 Task: For heading Arial Rounded MT Bold with Underline.  font size for heading26,  'Change the font style of data to'Browallia New.  and font size to 18,  Change the alignment of both headline & data to Align middle & Align Text left.  In the sheet  Financial Planning Template
Action: Mouse moved to (81, 95)
Screenshot: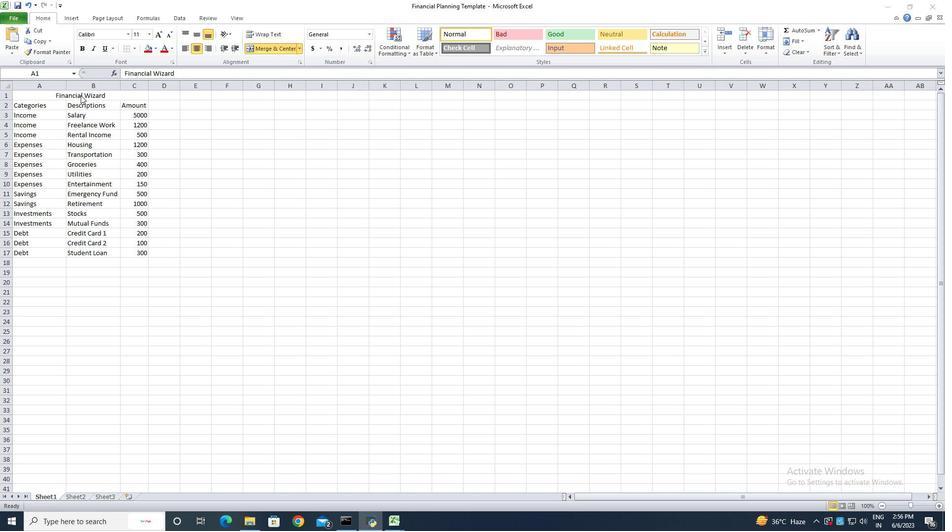 
Action: Mouse pressed left at (81, 95)
Screenshot: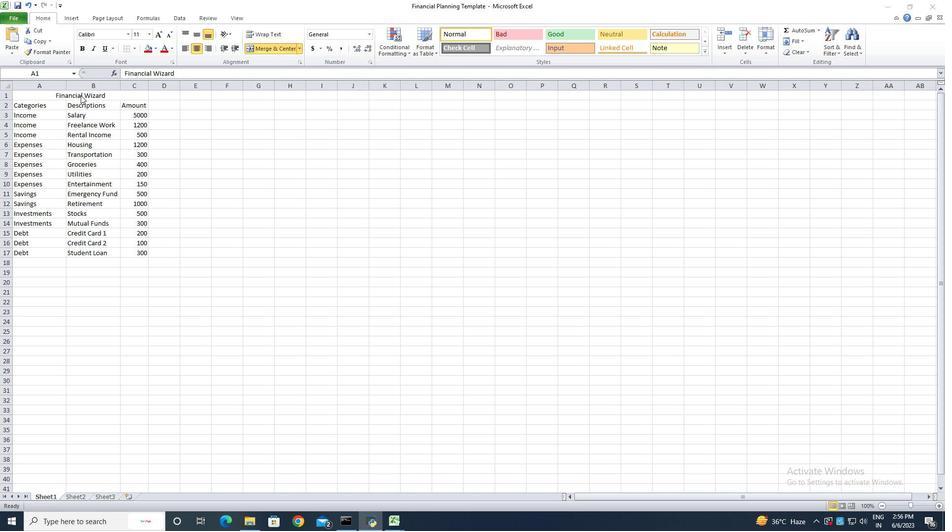 
Action: Mouse moved to (129, 32)
Screenshot: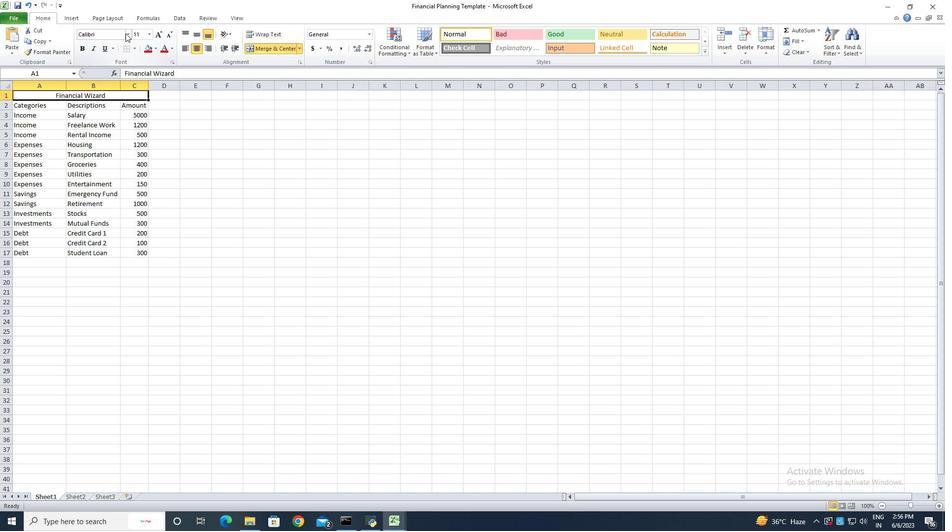 
Action: Mouse pressed left at (129, 32)
Screenshot: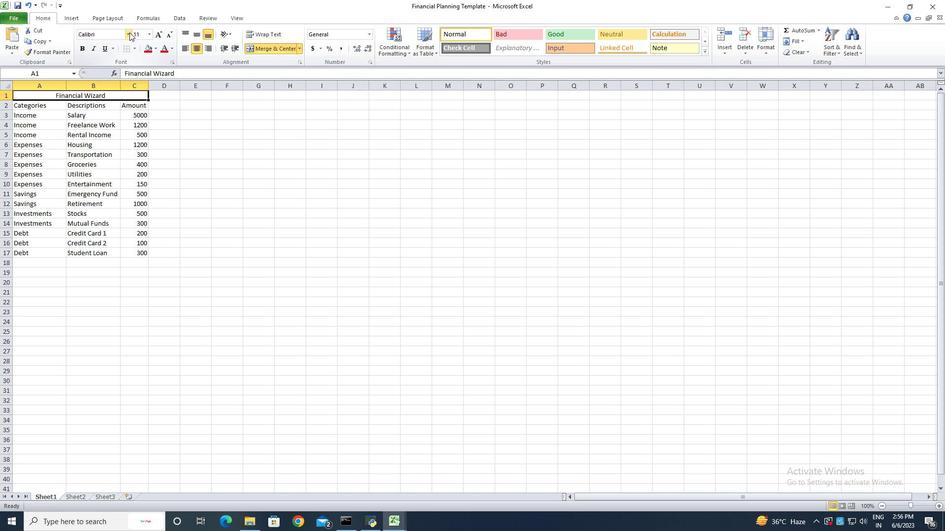
Action: Mouse moved to (126, 149)
Screenshot: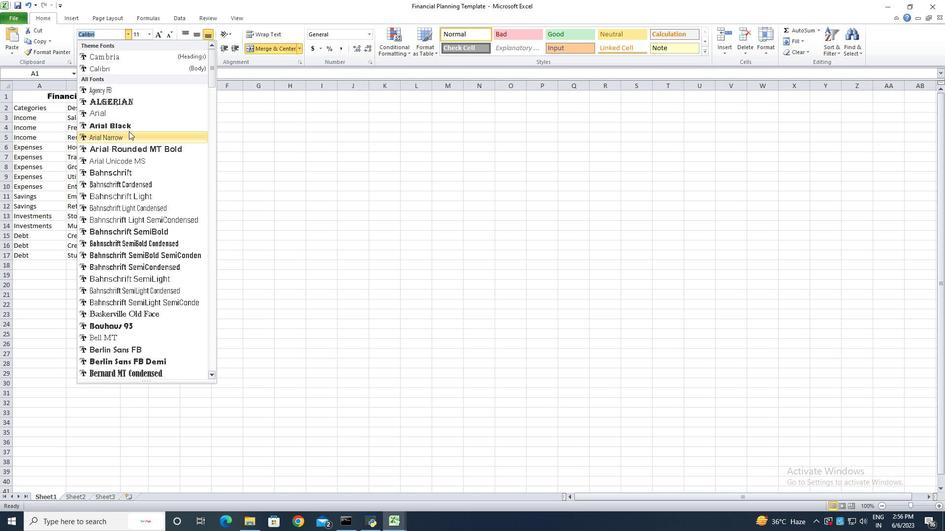 
Action: Mouse pressed left at (126, 149)
Screenshot: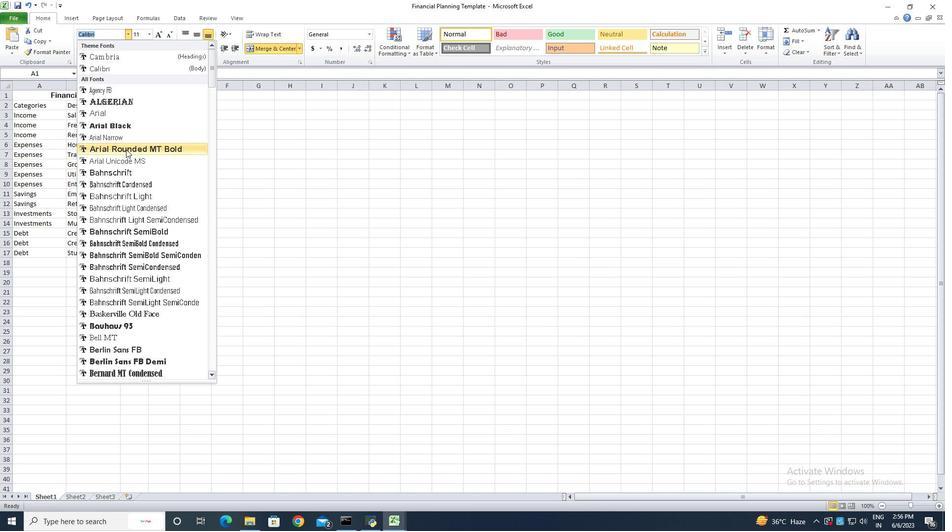 
Action: Mouse moved to (161, 34)
Screenshot: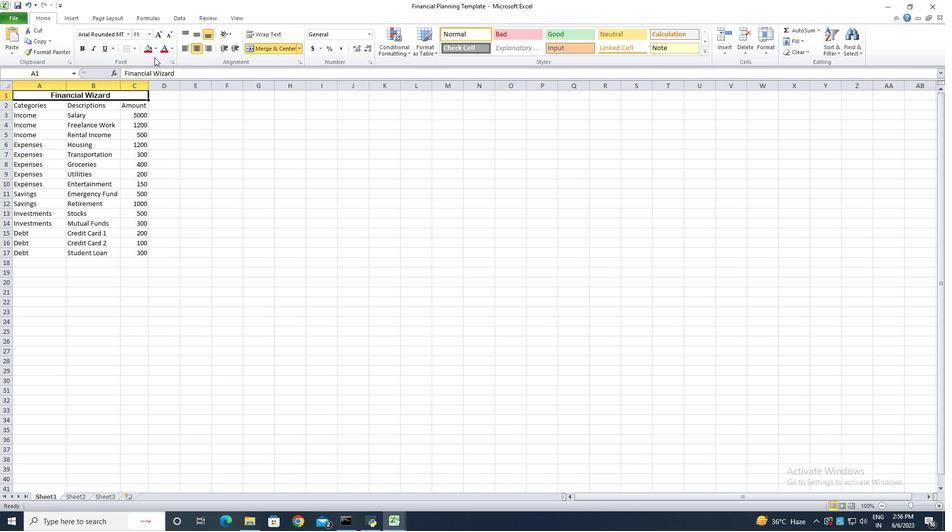 
Action: Mouse pressed left at (161, 34)
Screenshot: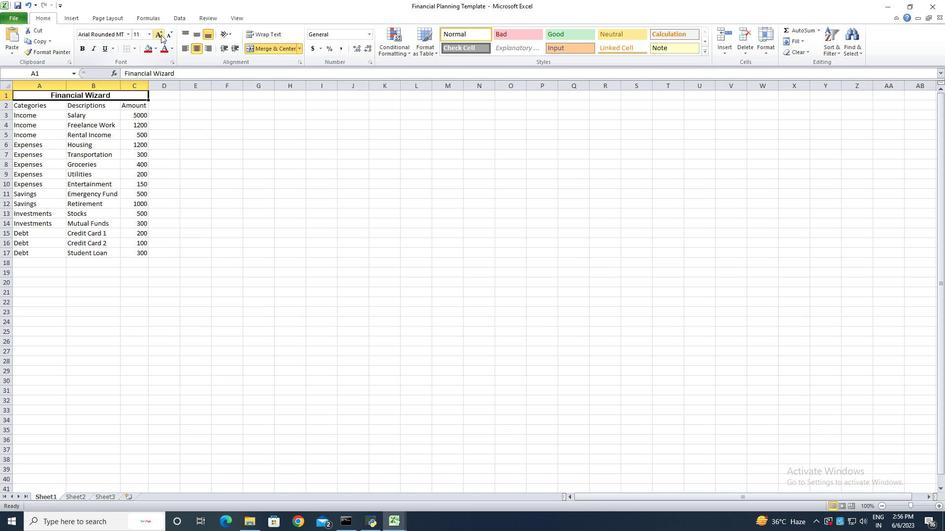
Action: Mouse pressed left at (161, 34)
Screenshot: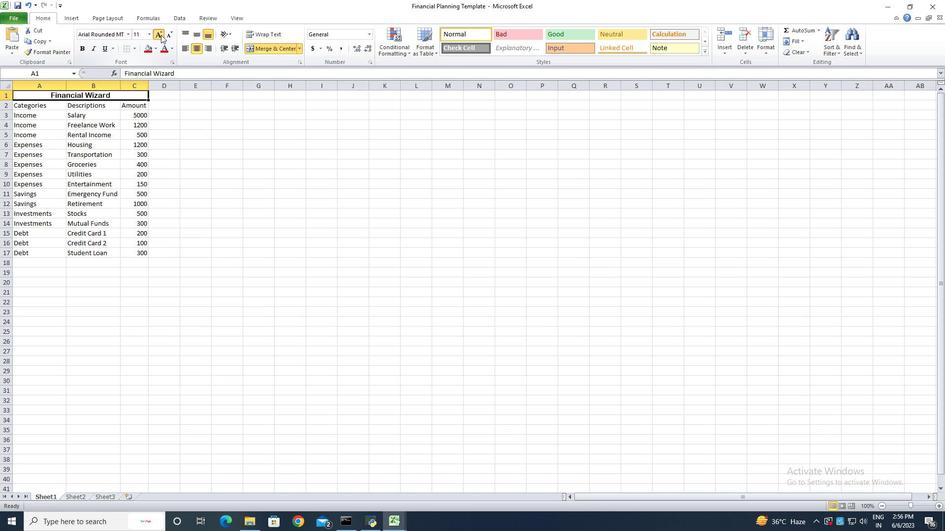 
Action: Mouse pressed left at (161, 34)
Screenshot: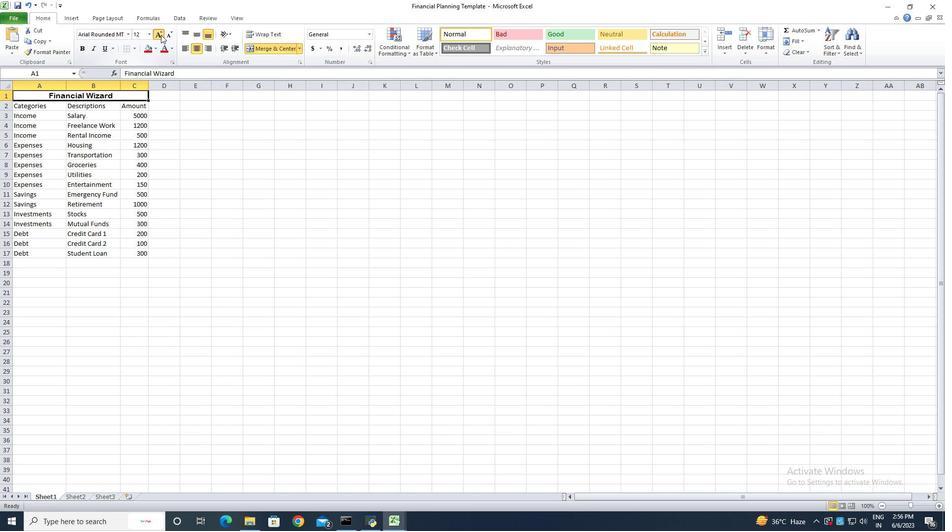 
Action: Mouse pressed left at (161, 34)
Screenshot: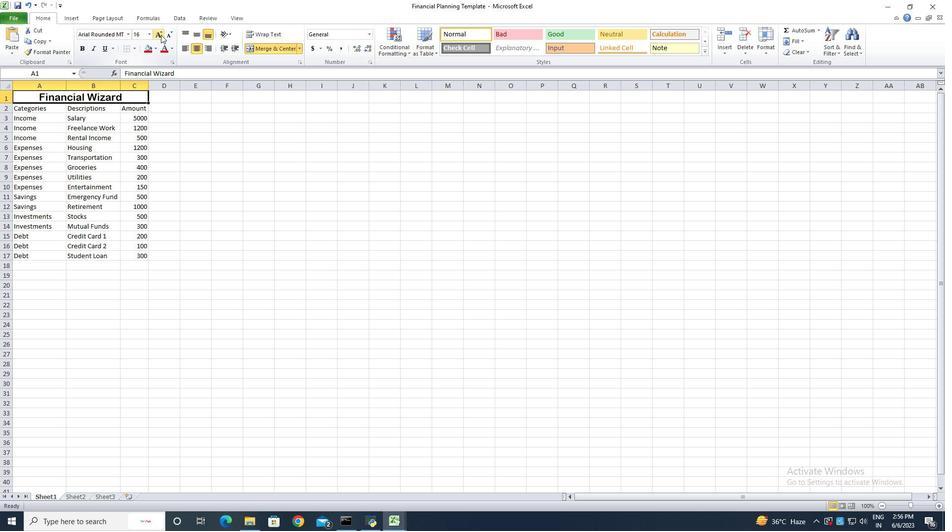 
Action: Mouse pressed left at (161, 34)
Screenshot: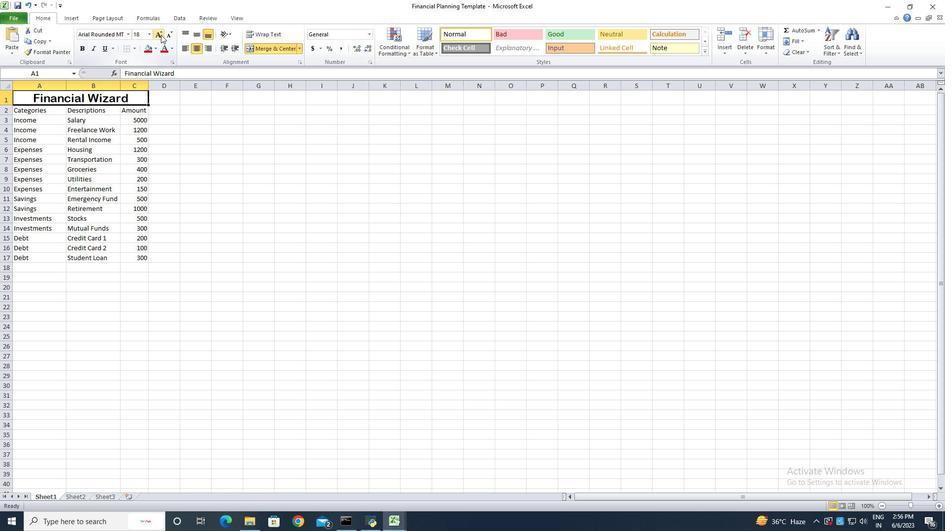 
Action: Mouse pressed left at (161, 34)
Screenshot: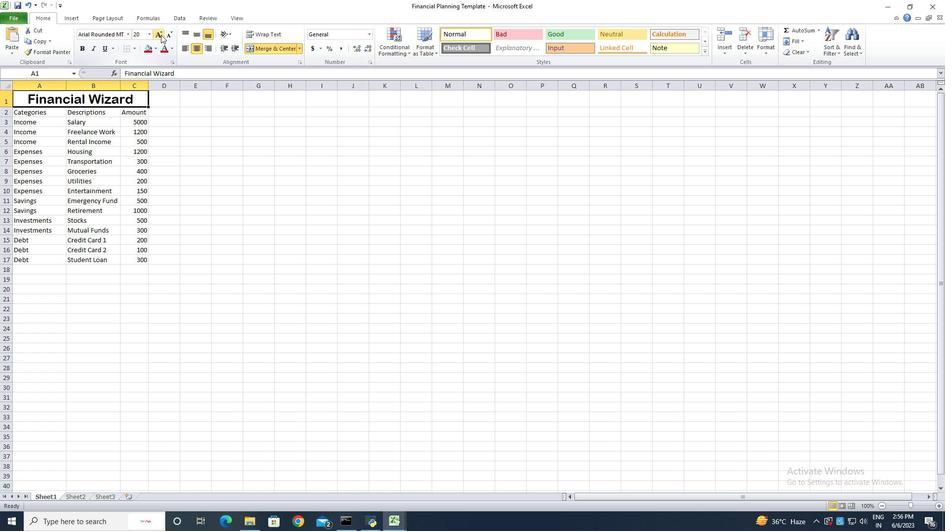 
Action: Mouse pressed left at (161, 34)
Screenshot: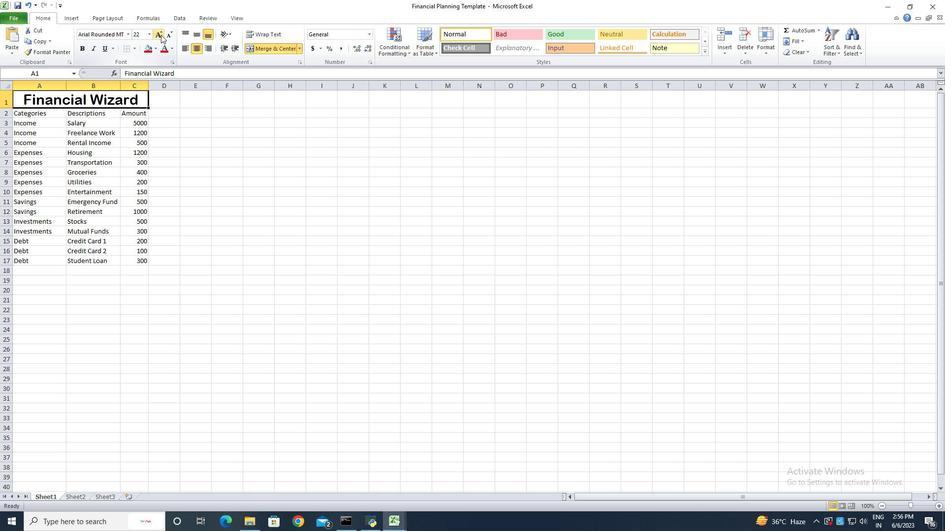 
Action: Mouse pressed left at (161, 34)
Screenshot: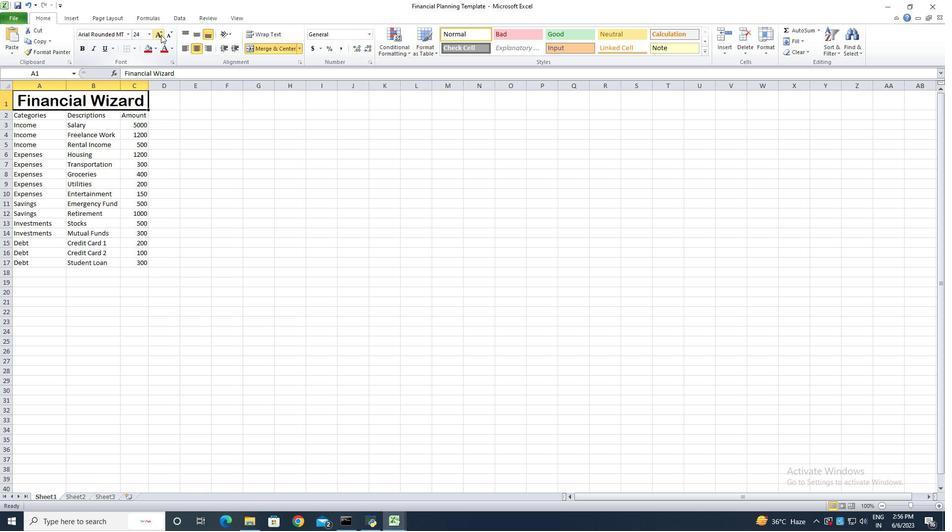 
Action: Mouse moved to (24, 119)
Screenshot: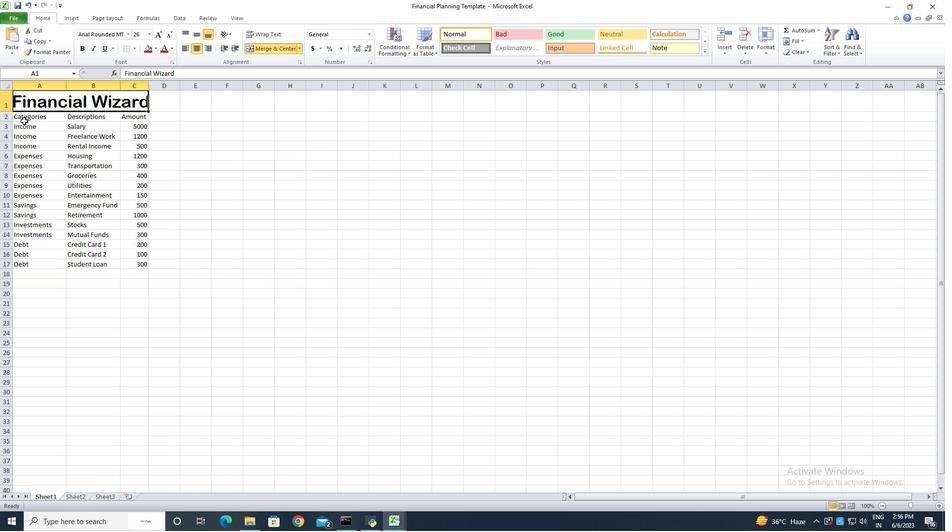 
Action: Mouse pressed left at (24, 119)
Screenshot: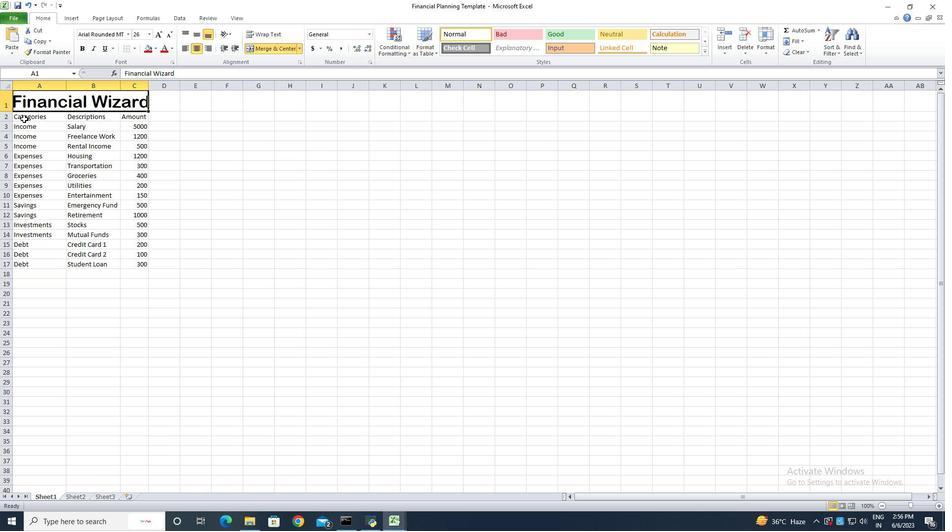 
Action: Mouse moved to (128, 35)
Screenshot: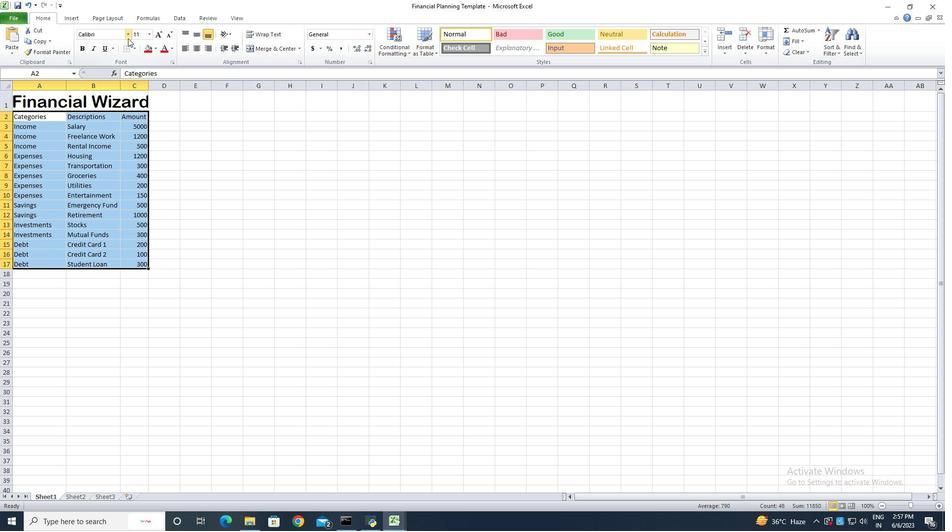 
Action: Mouse pressed left at (128, 35)
Screenshot: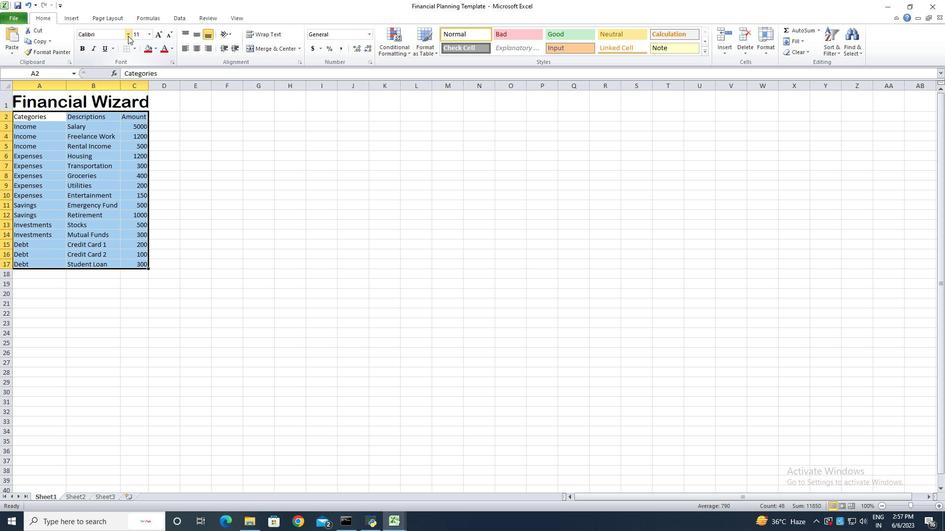 
Action: Key pressed <Key.shift>Browallia<Key.space><Key.shift>New<Key.enter>
Screenshot: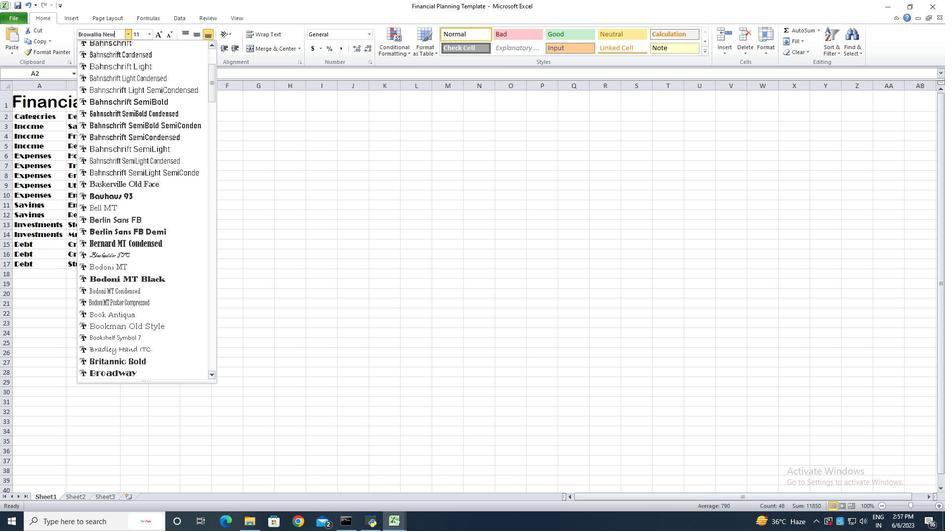 
Action: Mouse moved to (163, 38)
Screenshot: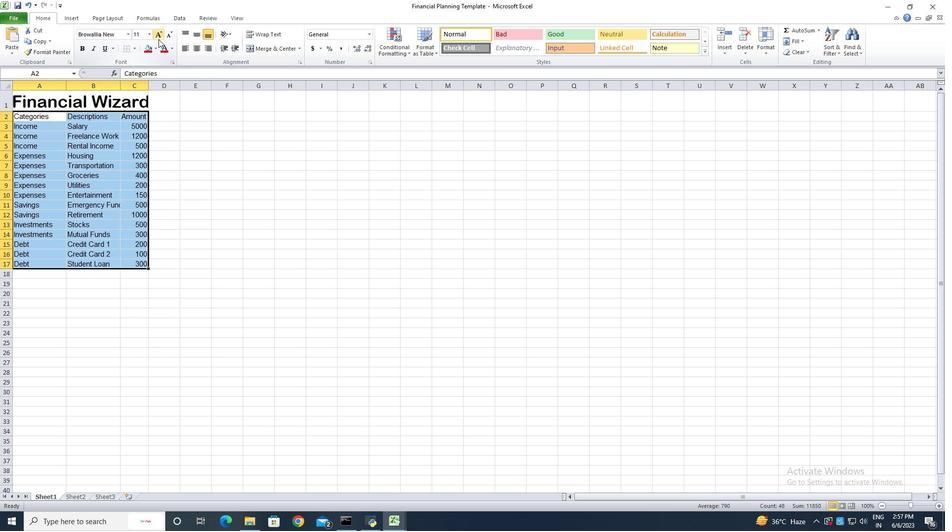 
Action: Mouse pressed left at (163, 38)
Screenshot: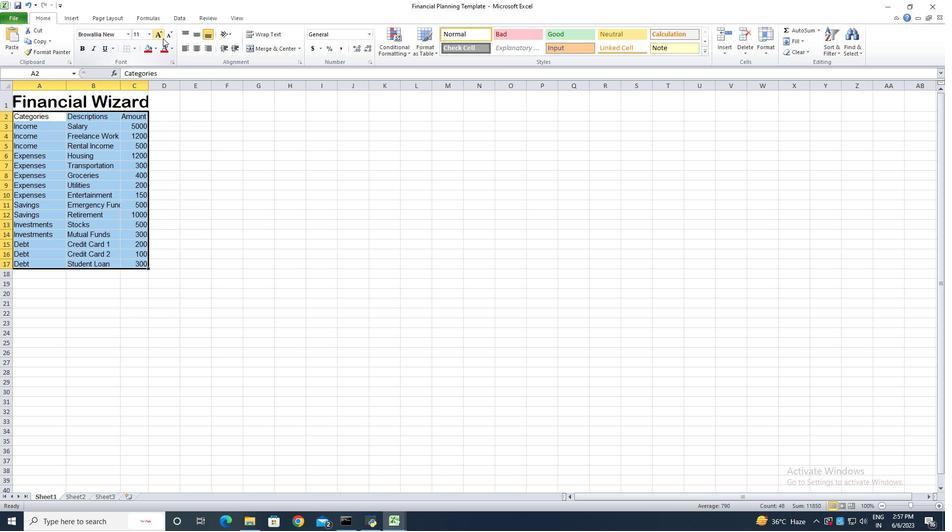 
Action: Mouse pressed left at (163, 38)
Screenshot: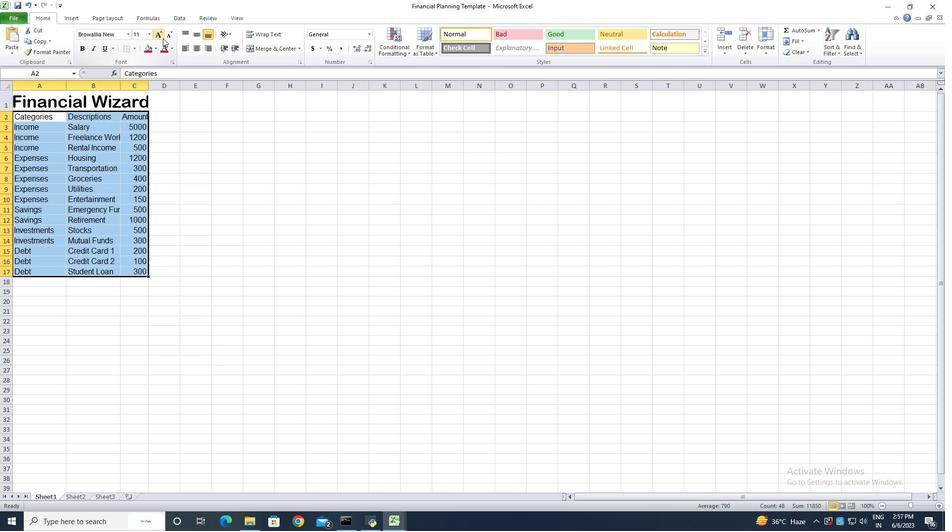 
Action: Mouse pressed left at (163, 38)
Screenshot: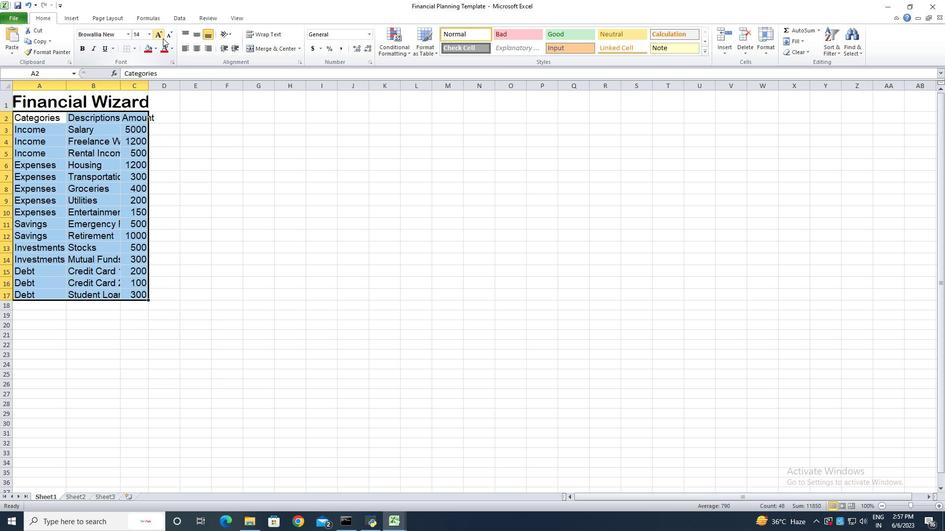 
Action: Mouse pressed left at (163, 38)
Screenshot: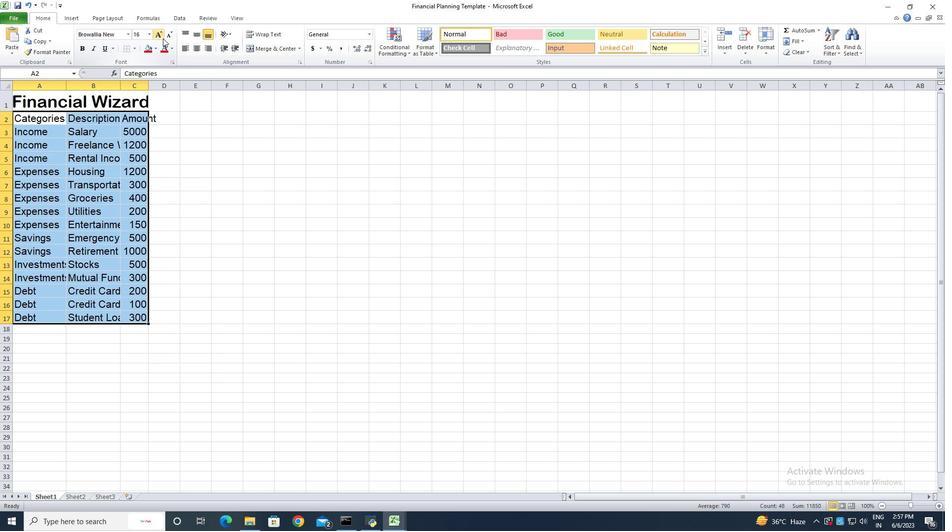 
Action: Mouse moved to (186, 203)
Screenshot: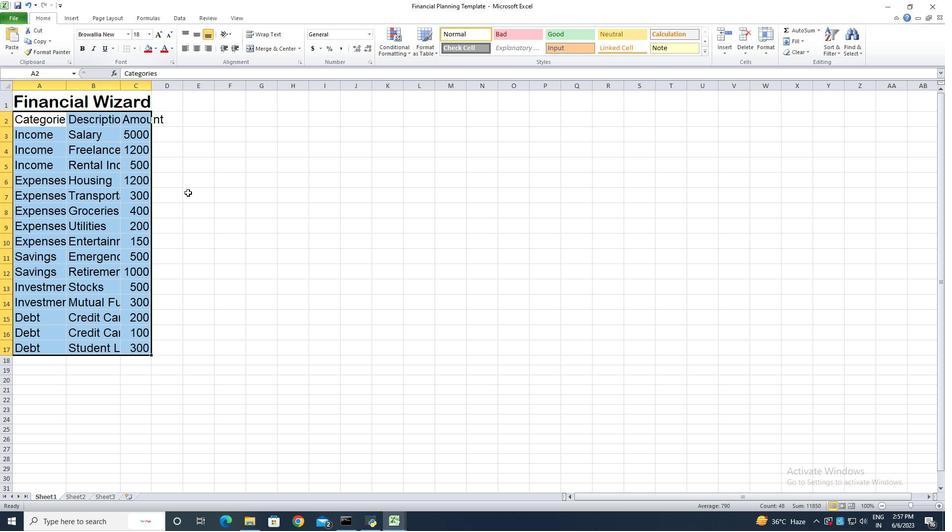 
Action: Mouse pressed left at (186, 203)
Screenshot: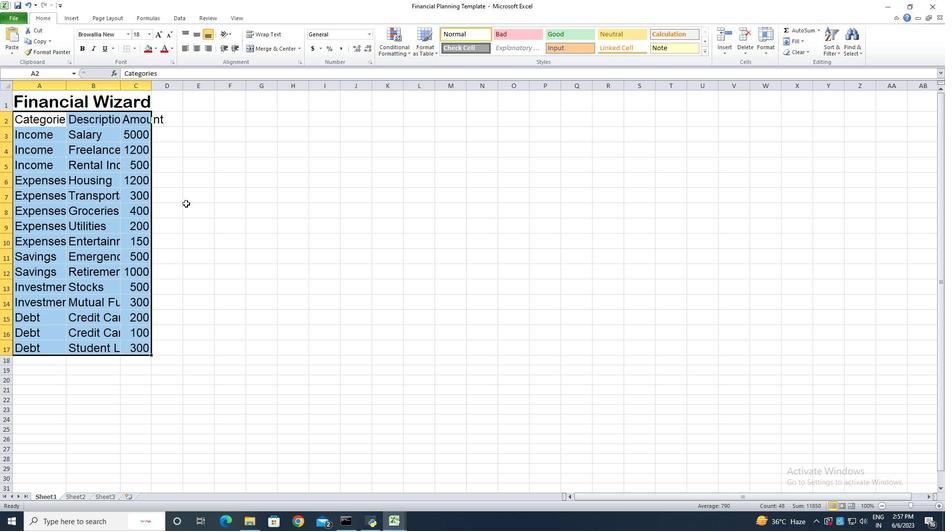 
Action: Mouse moved to (65, 84)
Screenshot: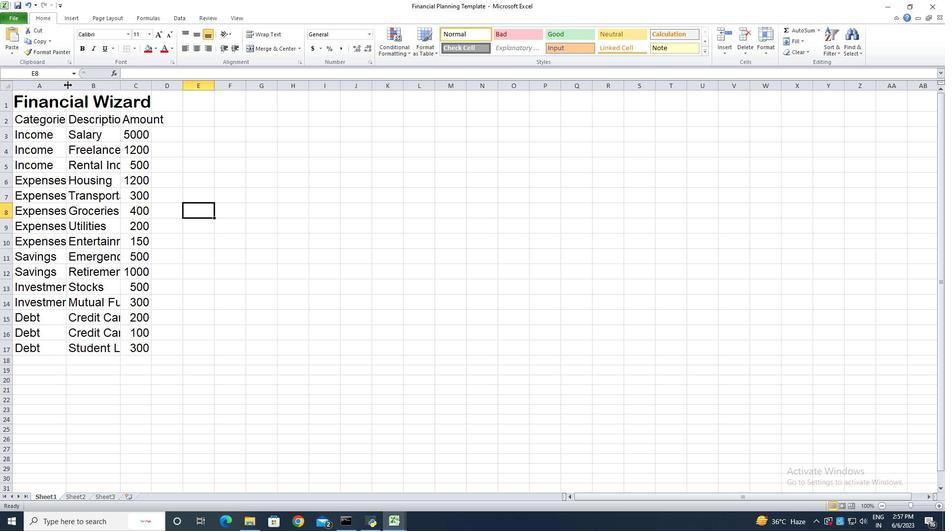 
Action: Mouse pressed left at (65, 84)
Screenshot: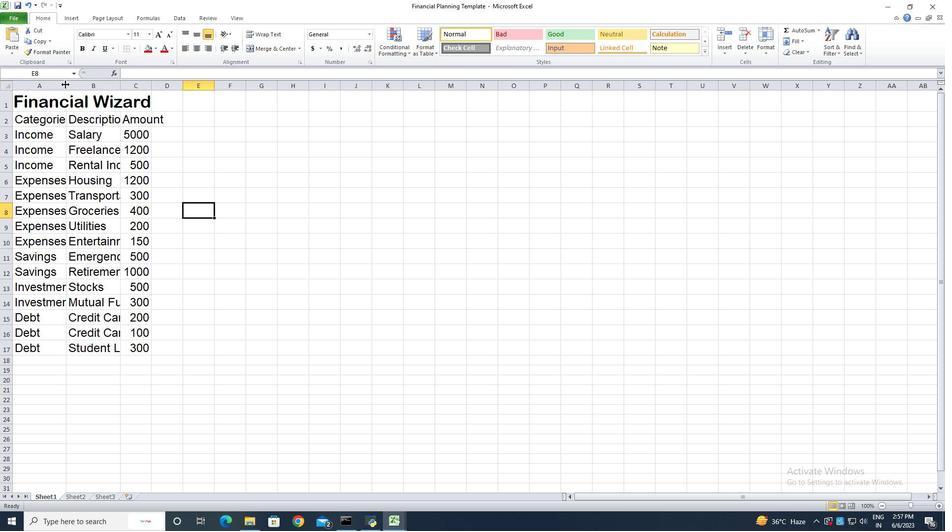 
Action: Mouse pressed left at (65, 84)
Screenshot: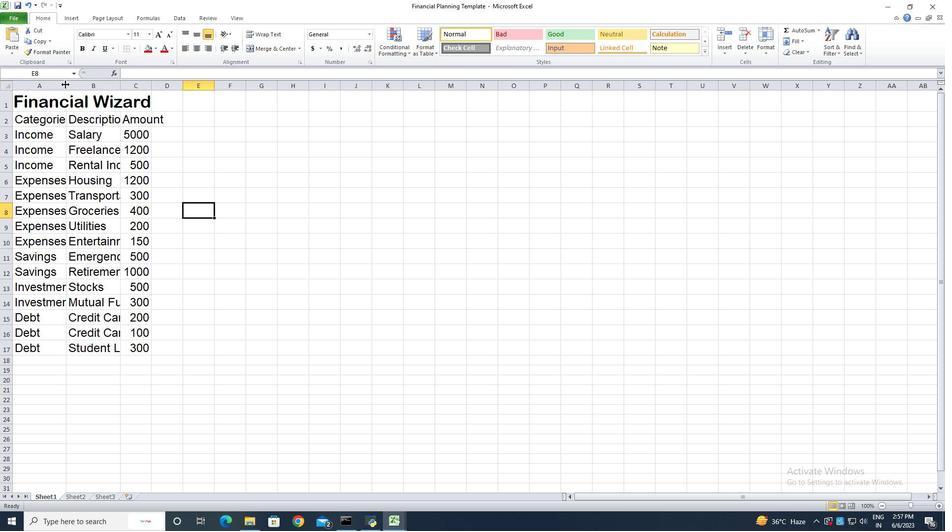 
Action: Mouse moved to (136, 87)
Screenshot: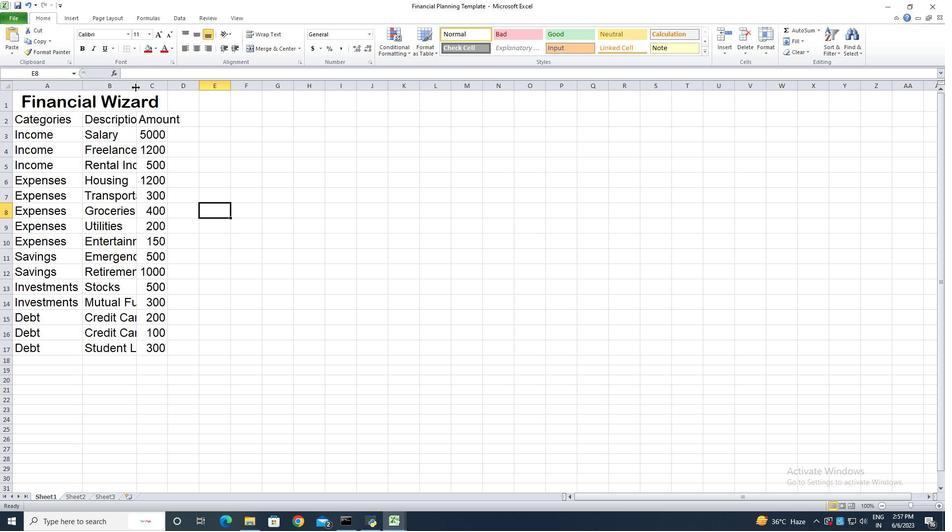 
Action: Mouse pressed left at (136, 87)
Screenshot: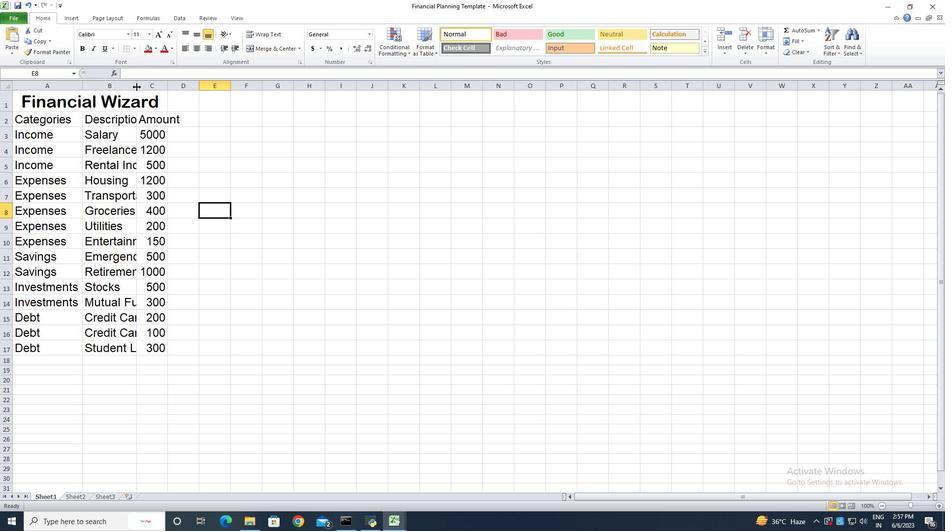 
Action: Mouse pressed left at (136, 87)
Screenshot: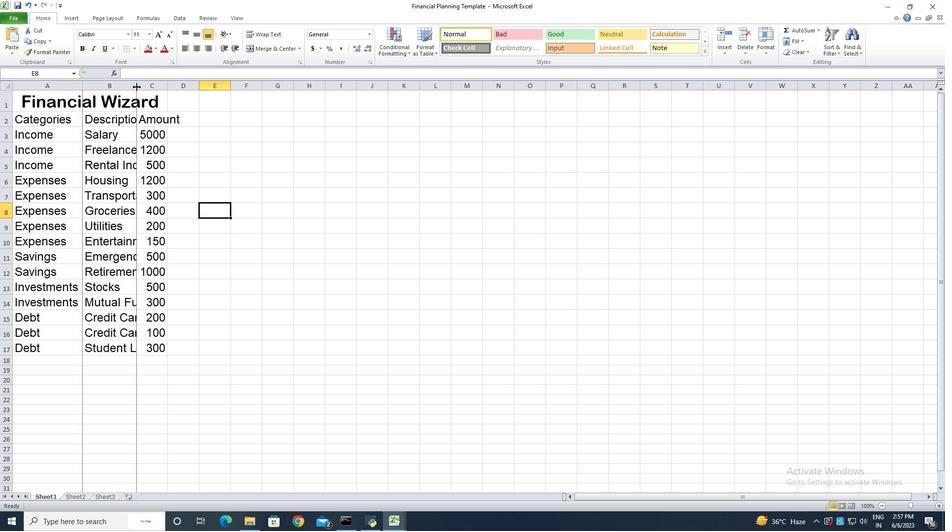
Action: Mouse moved to (212, 86)
Screenshot: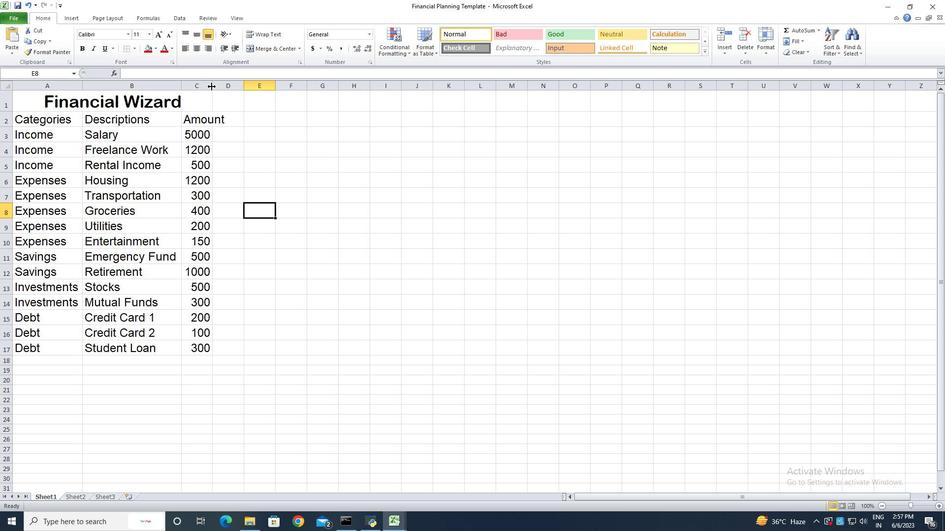 
Action: Mouse pressed left at (212, 86)
Screenshot: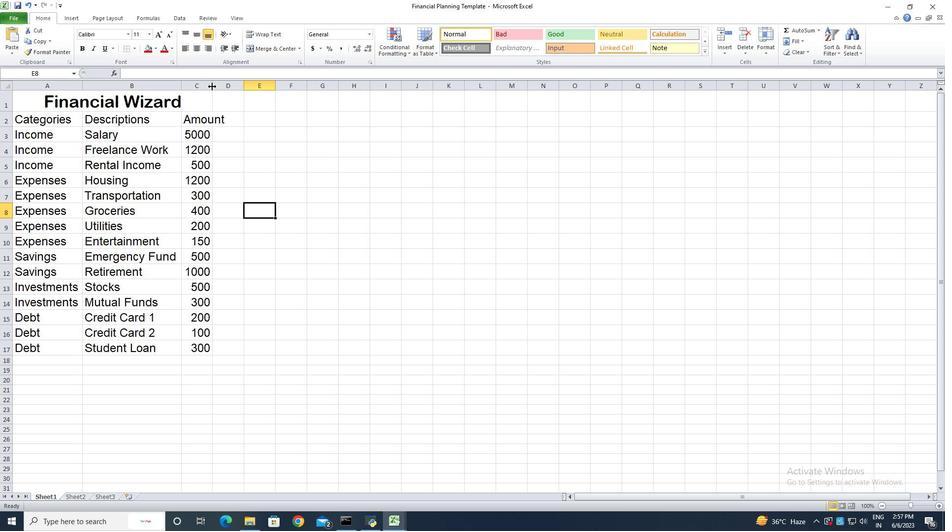 
Action: Mouse pressed left at (212, 86)
Screenshot: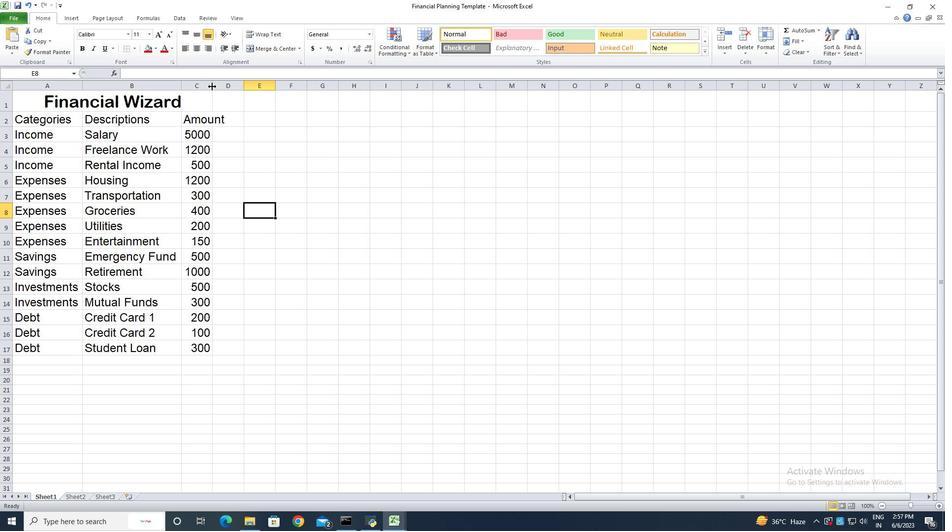 
Action: Mouse moved to (38, 101)
Screenshot: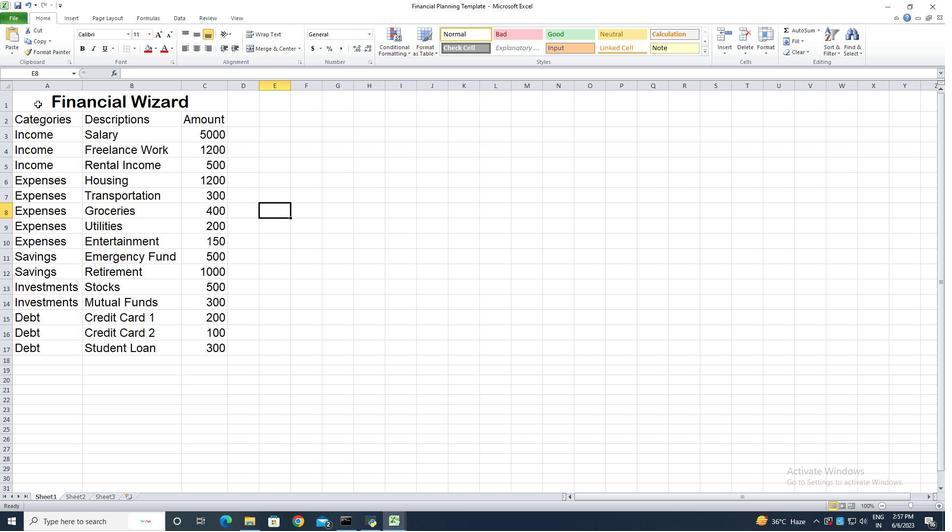 
Action: Mouse pressed left at (38, 101)
Screenshot: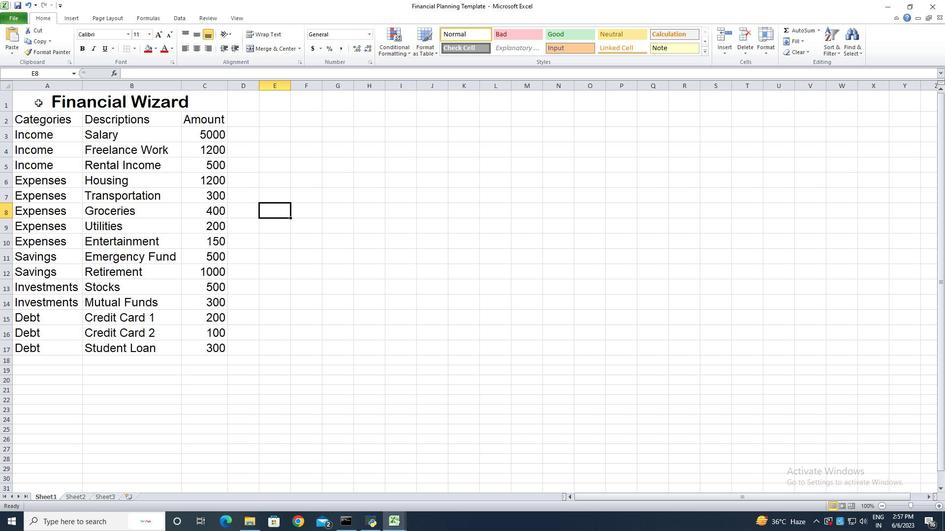 
Action: Mouse moved to (198, 35)
Screenshot: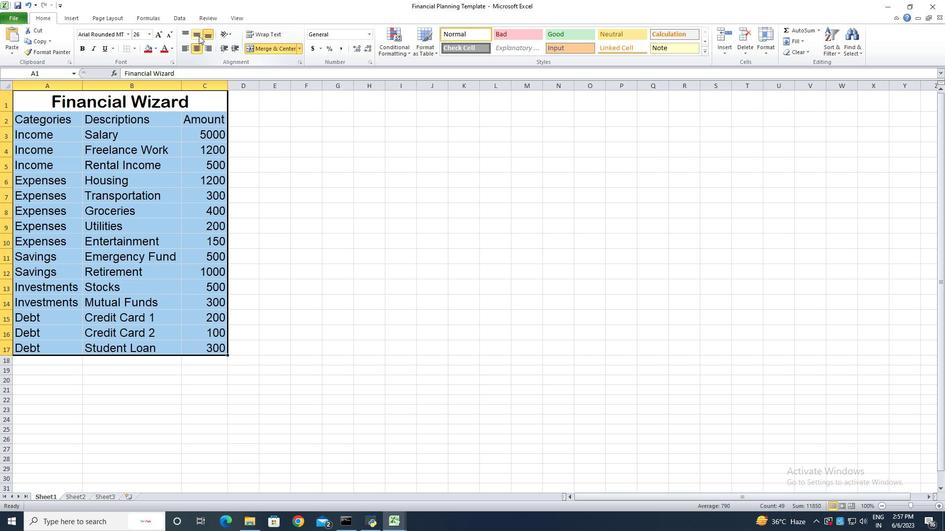 
Action: Mouse pressed left at (198, 35)
Screenshot: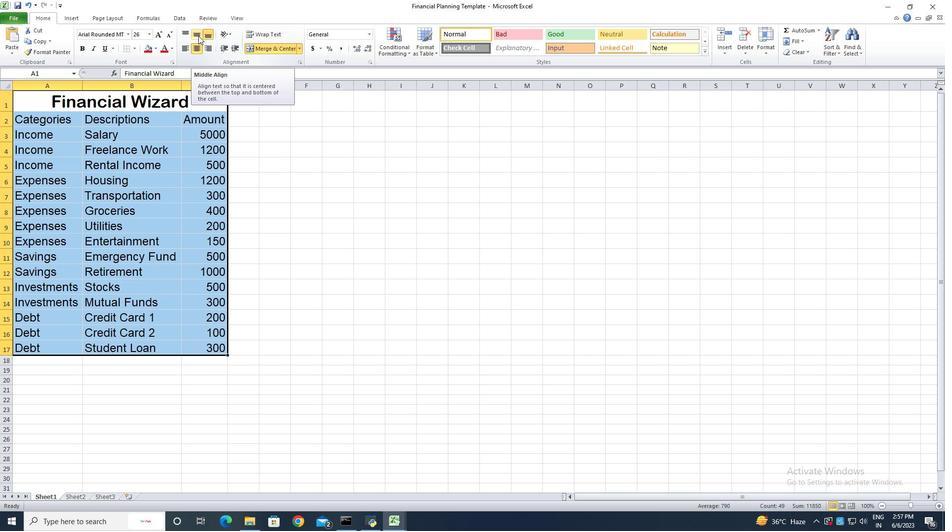
Action: Mouse moved to (186, 48)
Screenshot: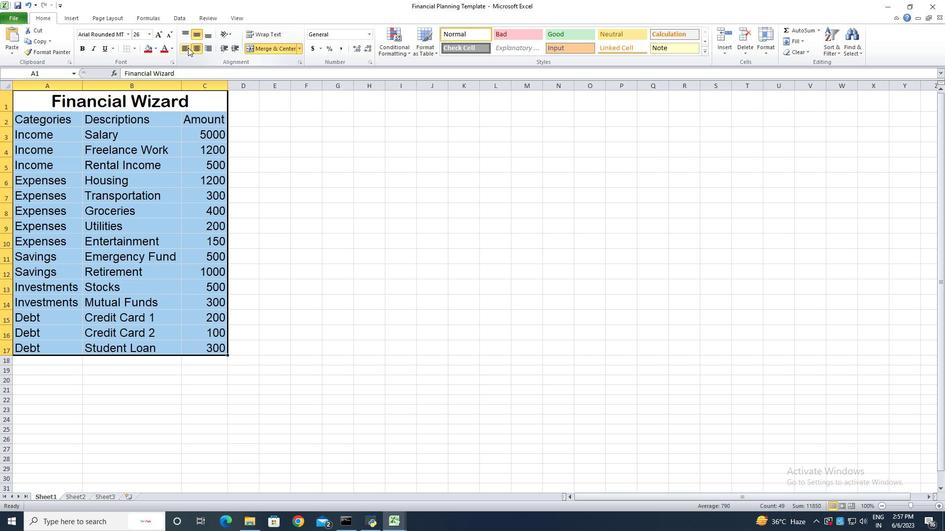 
Action: Mouse pressed left at (186, 48)
Screenshot: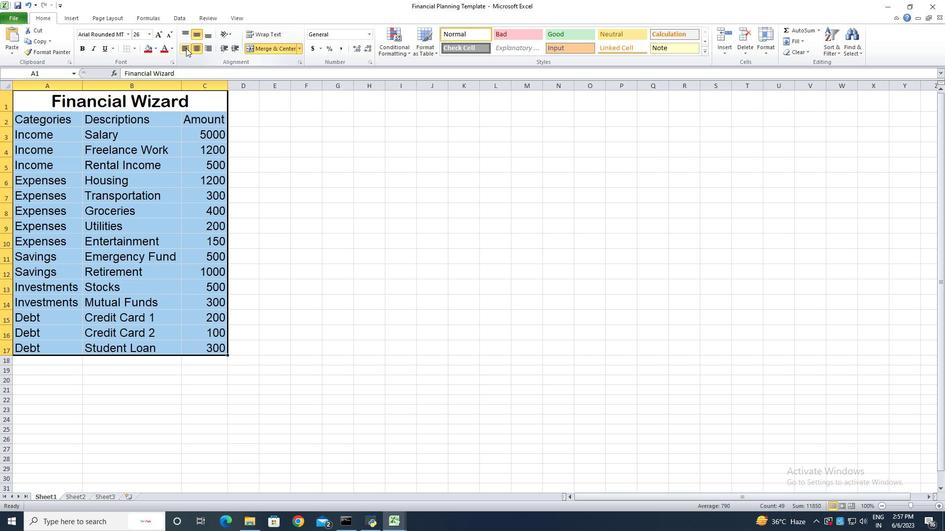 
Action: Mouse moved to (283, 355)
Screenshot: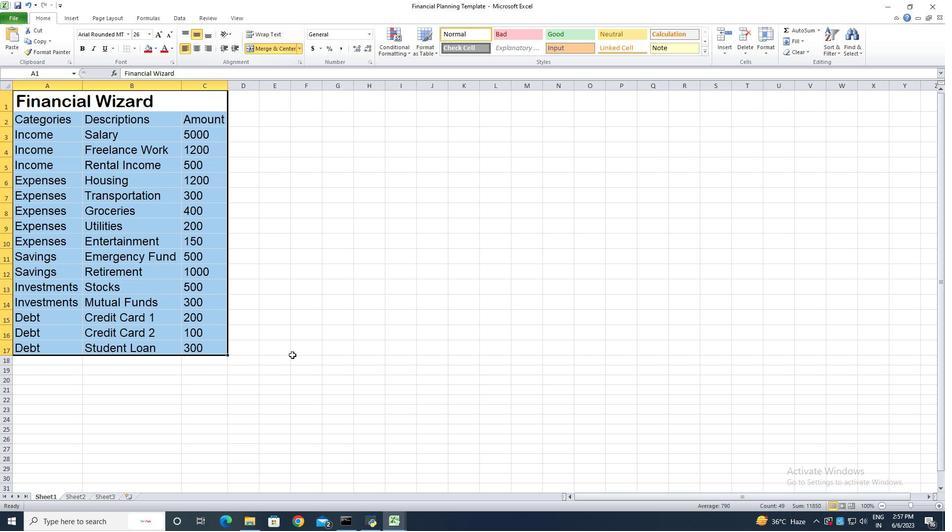 
Action: Mouse pressed left at (283, 355)
Screenshot: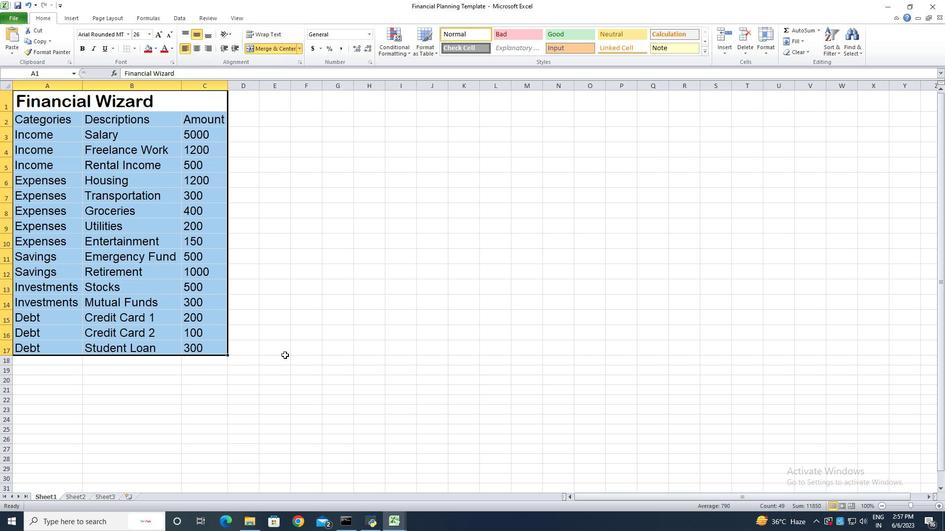
Action: Key pressed ctrl+S<'\x13'><'\x13'><'\x13'>
Screenshot: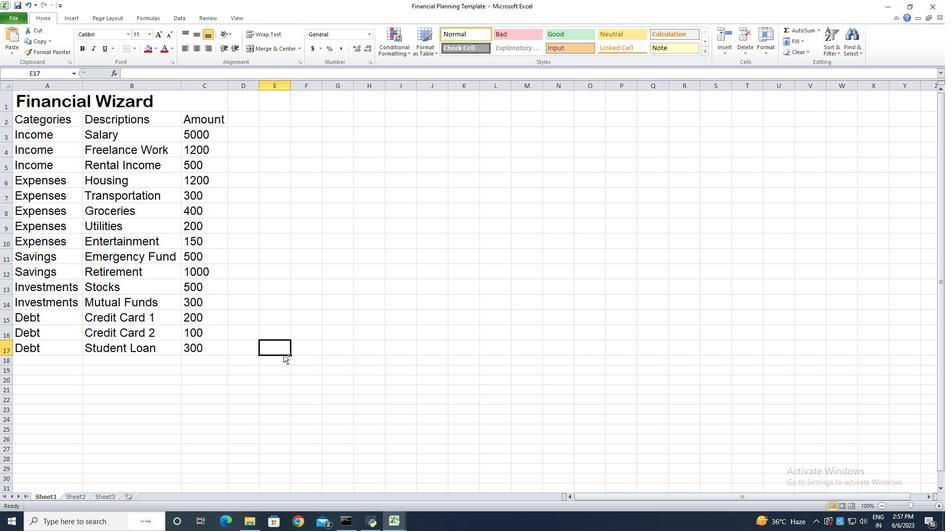 
